 Task: Set the default behaviour for edit files permission to "Sites can ask to edit files and folders on your device".
Action: Mouse moved to (1003, 27)
Screenshot: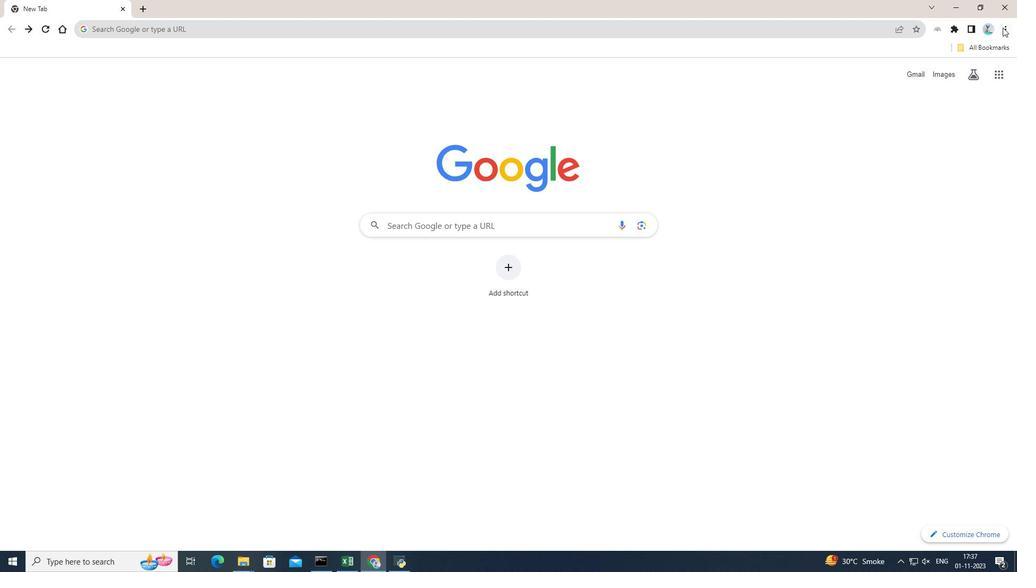 
Action: Mouse pressed left at (1003, 27)
Screenshot: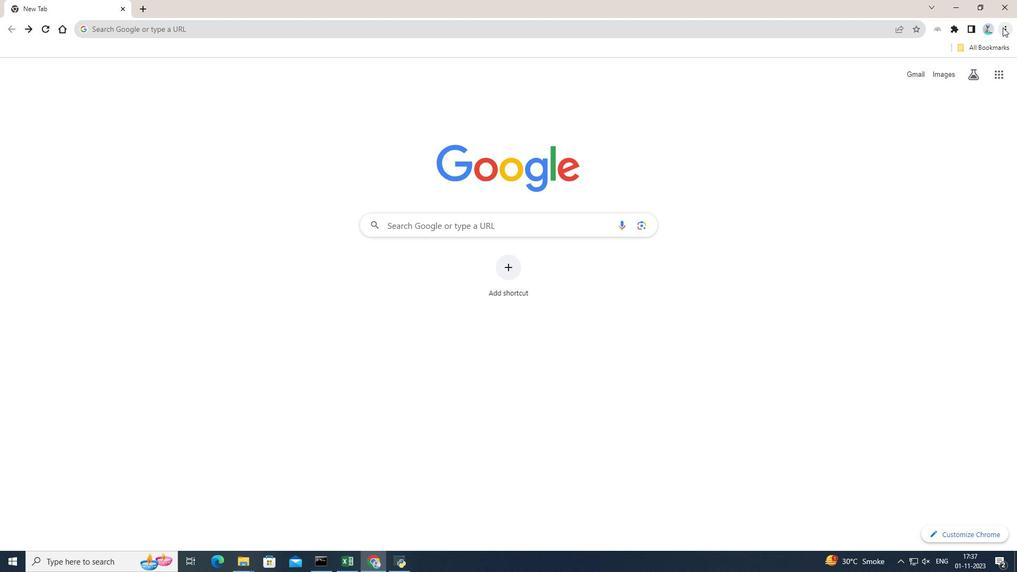 
Action: Mouse pressed left at (1003, 27)
Screenshot: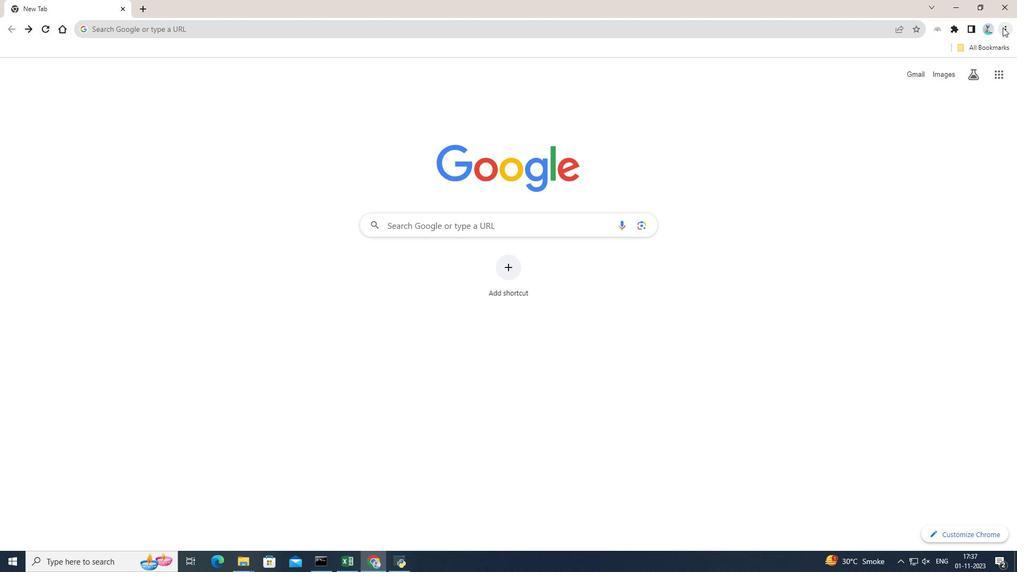 
Action: Mouse pressed left at (1003, 27)
Screenshot: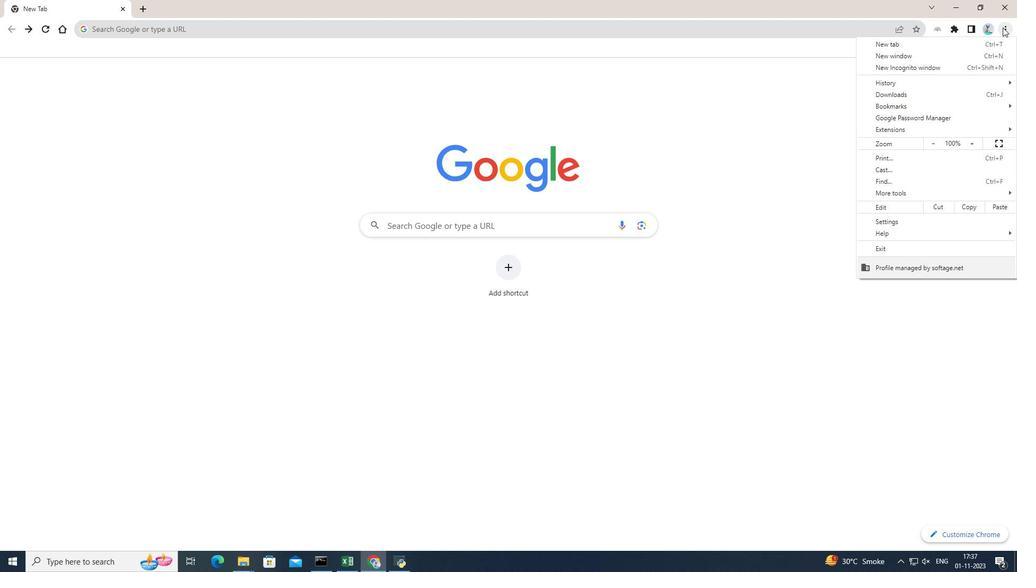 
Action: Mouse moved to (909, 221)
Screenshot: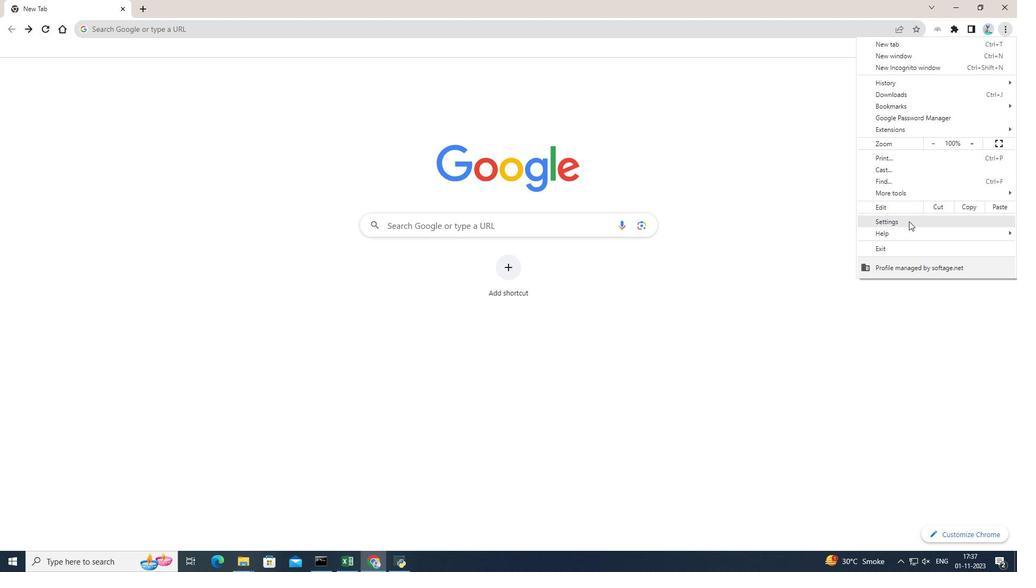 
Action: Mouse pressed left at (909, 221)
Screenshot: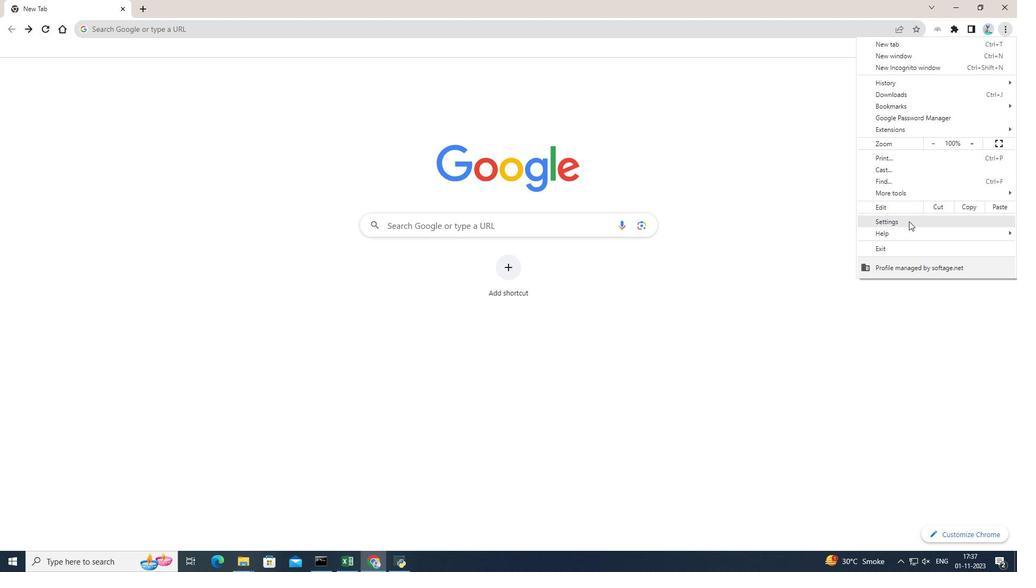 
Action: Mouse moved to (118, 123)
Screenshot: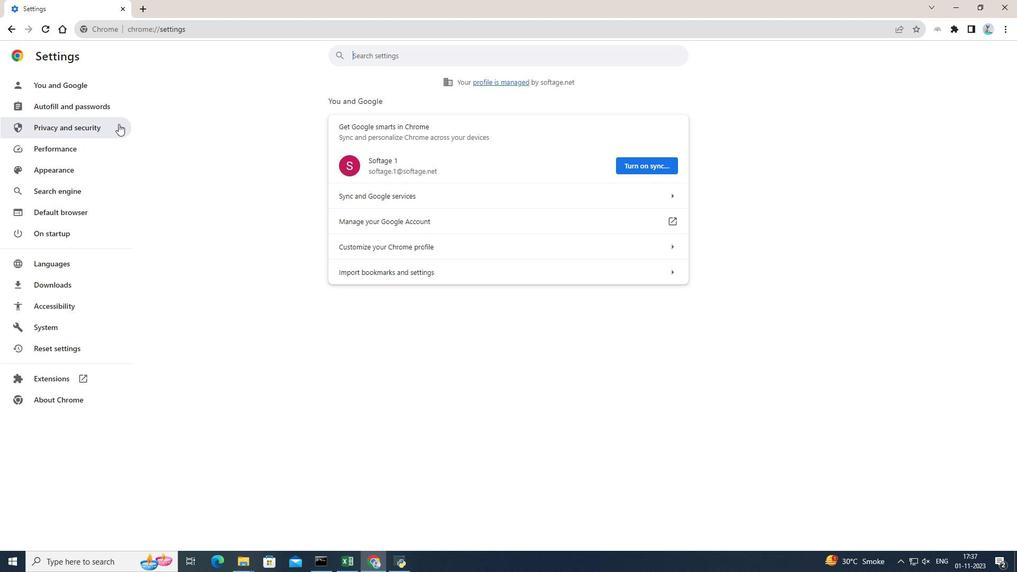 
Action: Mouse pressed left at (118, 123)
Screenshot: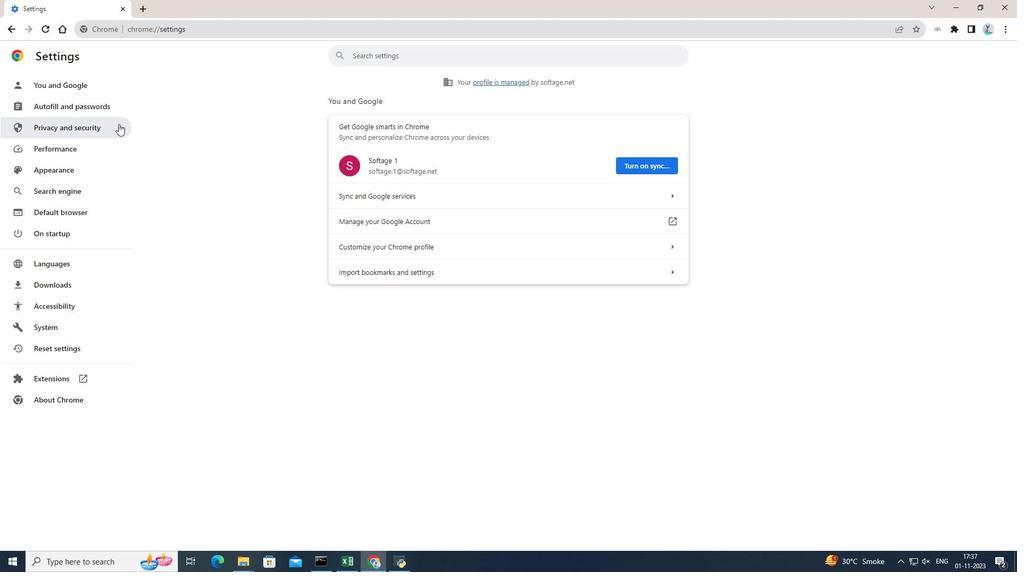
Action: Mouse pressed left at (118, 123)
Screenshot: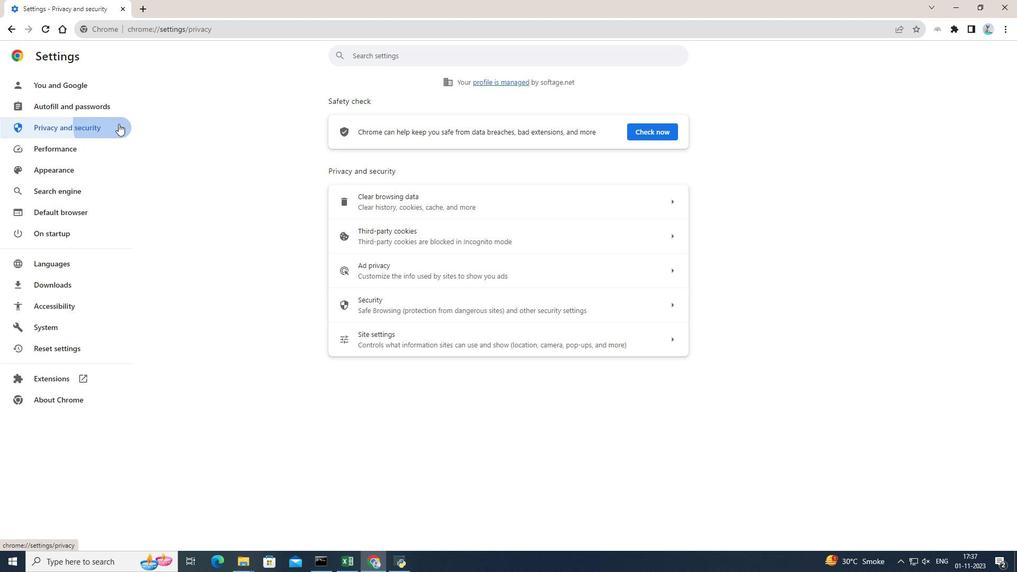 
Action: Mouse moved to (615, 336)
Screenshot: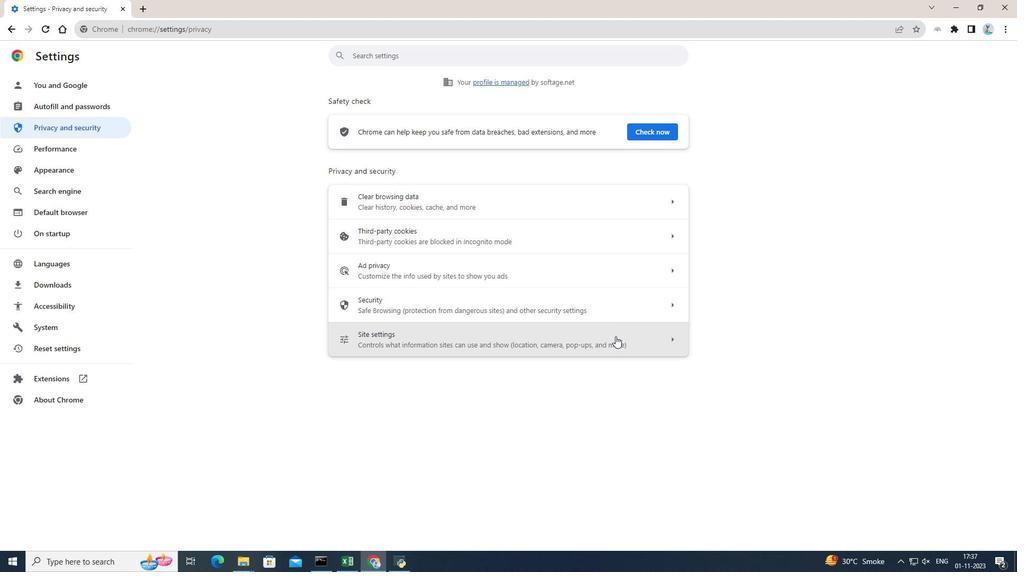 
Action: Mouse pressed left at (615, 336)
Screenshot: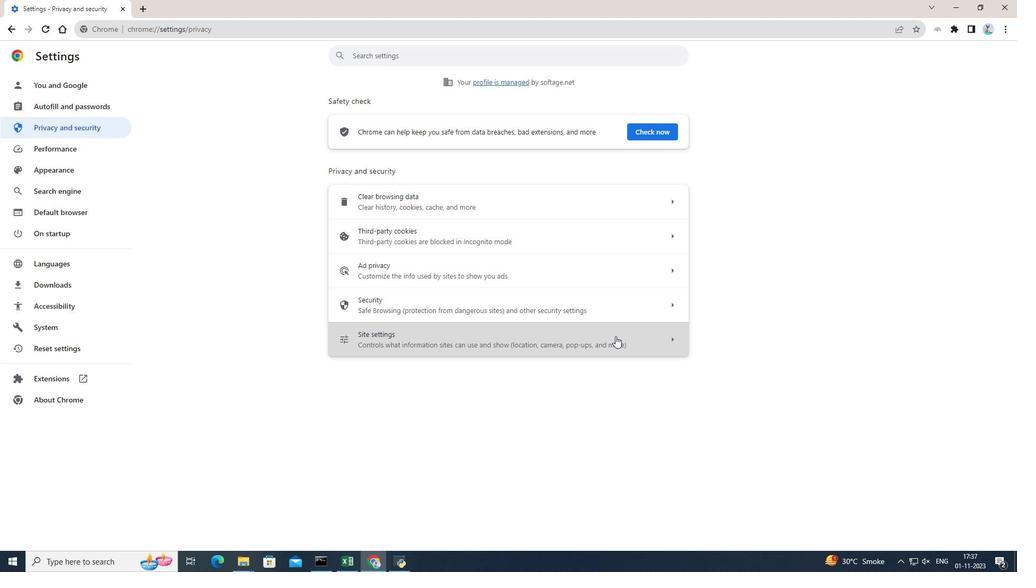 
Action: Mouse moved to (616, 337)
Screenshot: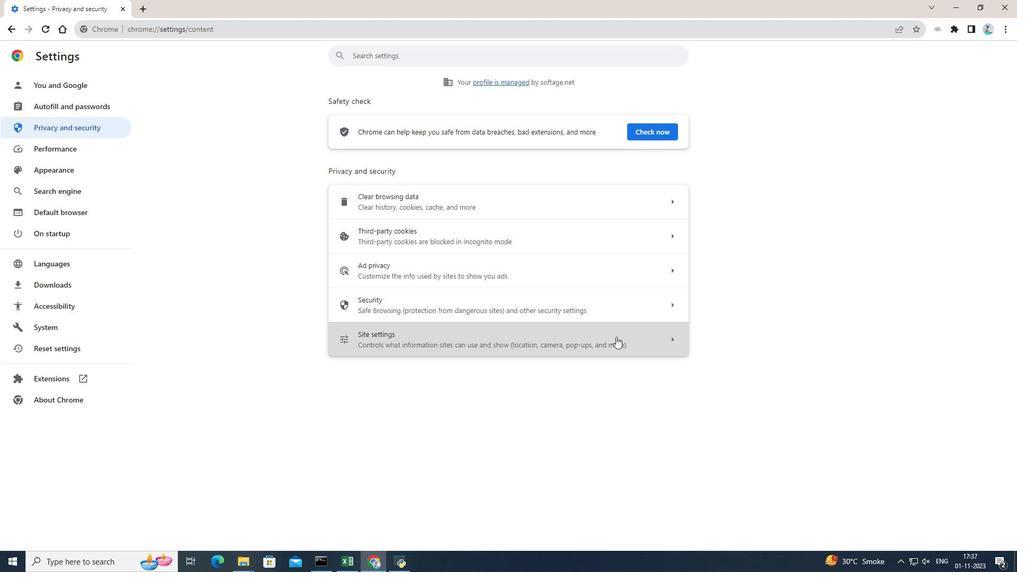 
Action: Mouse scrolled (616, 336) with delta (0, 0)
Screenshot: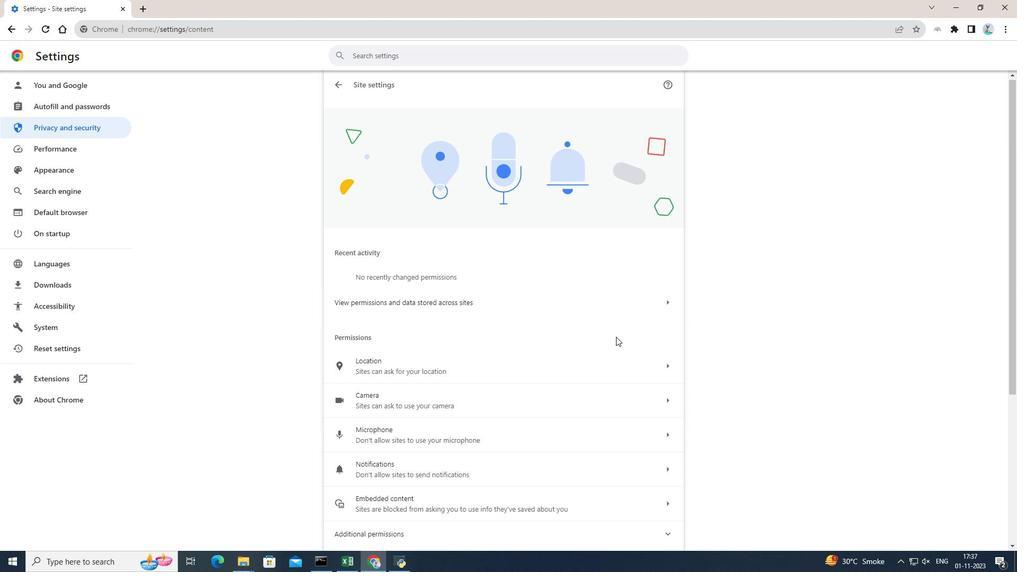 
Action: Mouse scrolled (616, 336) with delta (0, 0)
Screenshot: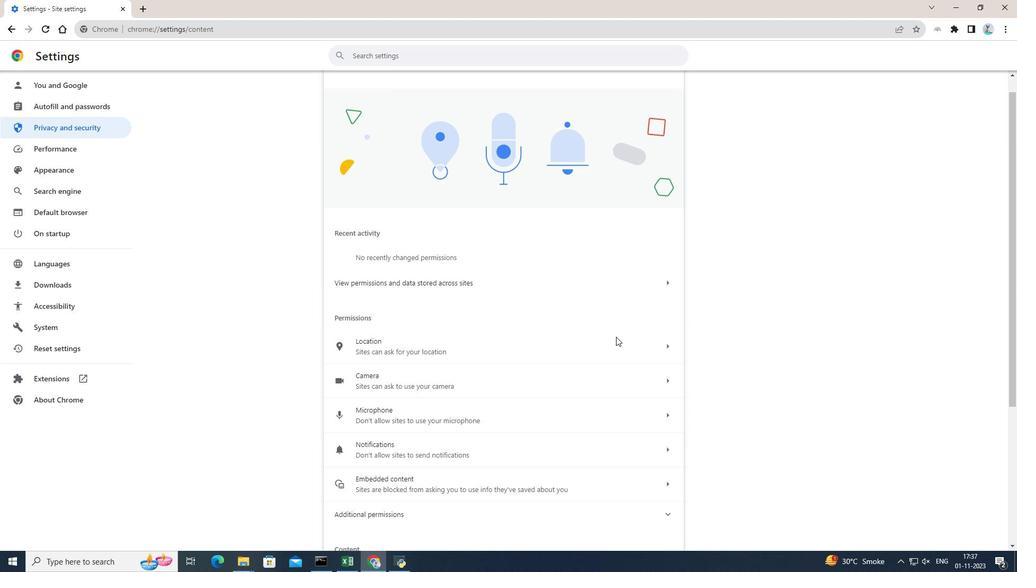 
Action: Mouse scrolled (616, 336) with delta (0, 0)
Screenshot: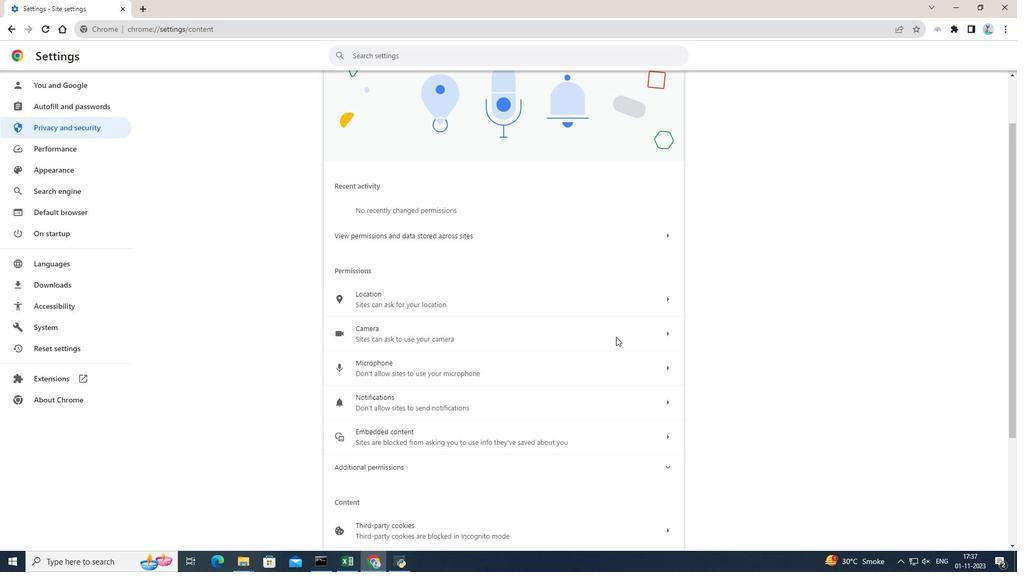 
Action: Mouse moved to (529, 377)
Screenshot: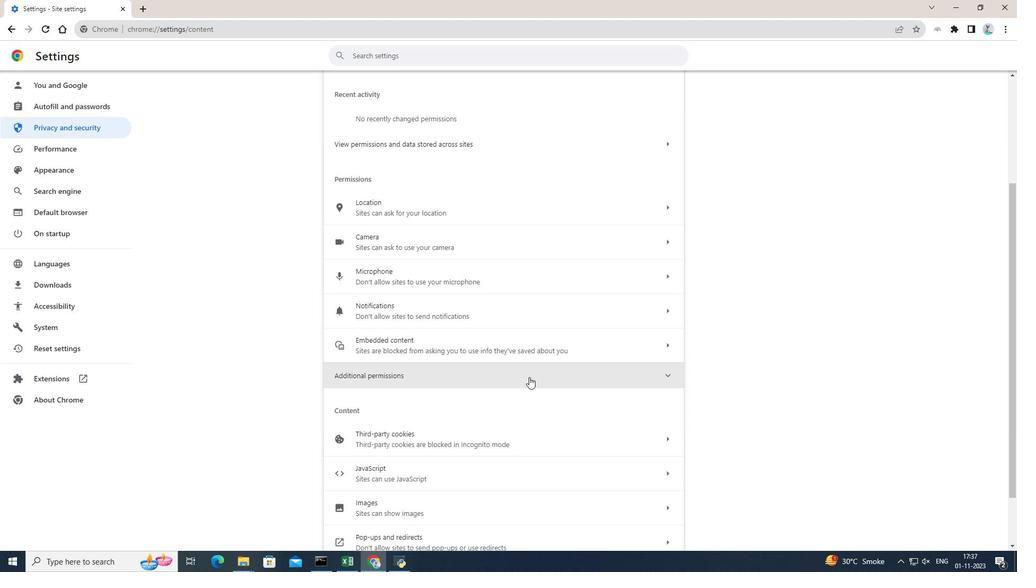 
Action: Mouse pressed left at (529, 377)
Screenshot: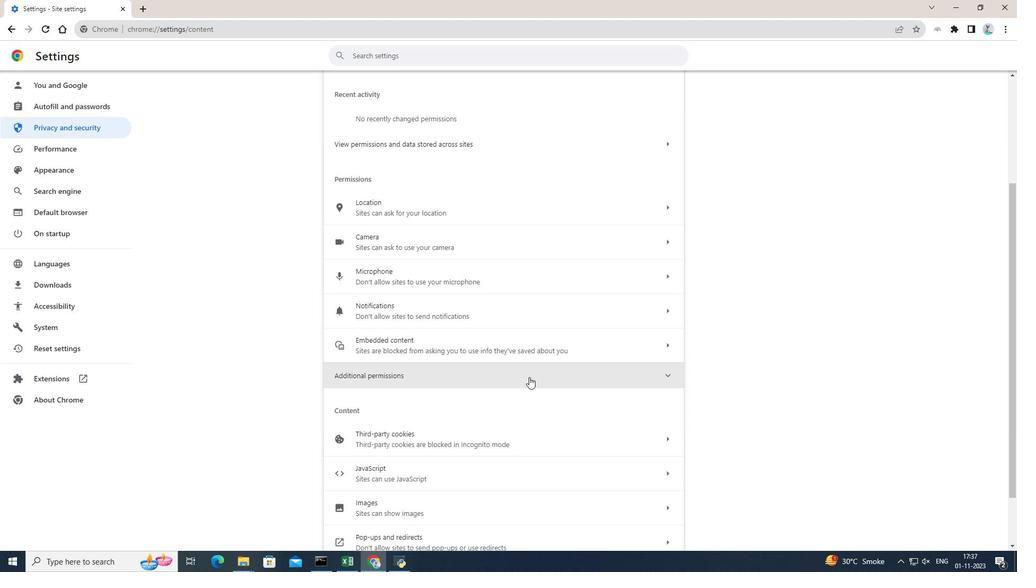 
Action: Mouse moved to (530, 378)
Screenshot: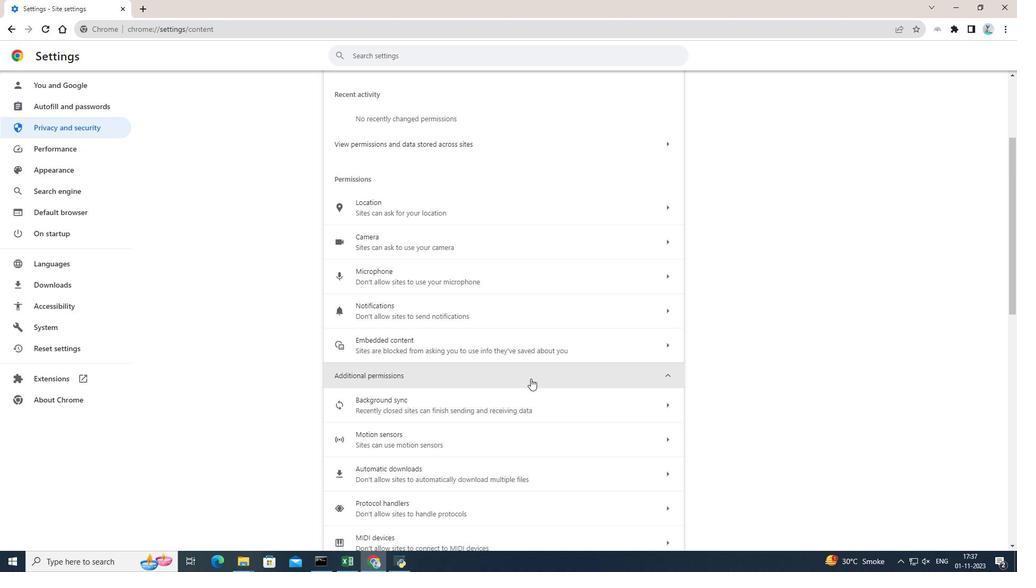 
Action: Mouse scrolled (530, 378) with delta (0, 0)
Screenshot: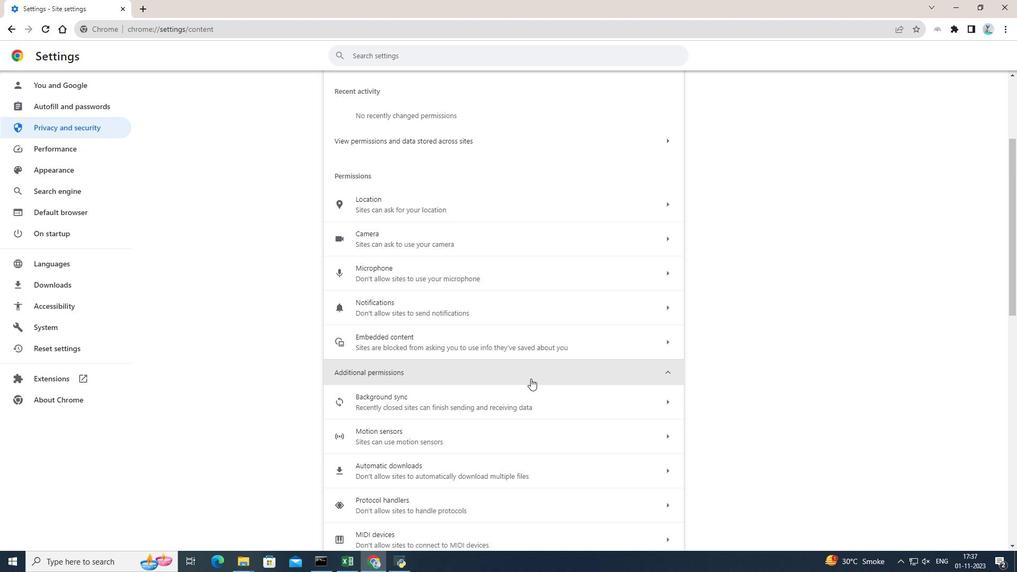 
Action: Mouse scrolled (530, 378) with delta (0, 0)
Screenshot: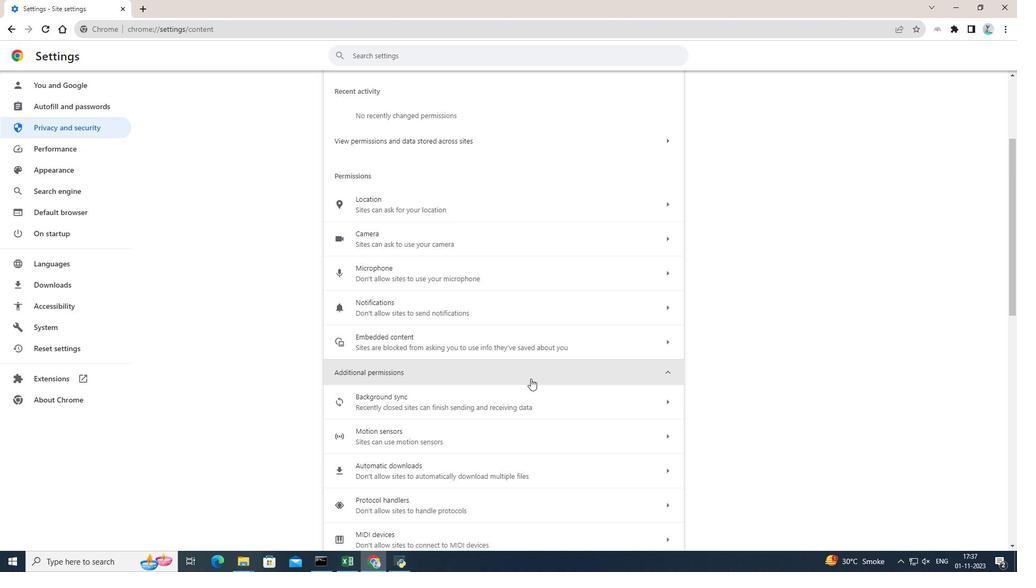 
Action: Mouse scrolled (530, 378) with delta (0, 0)
Screenshot: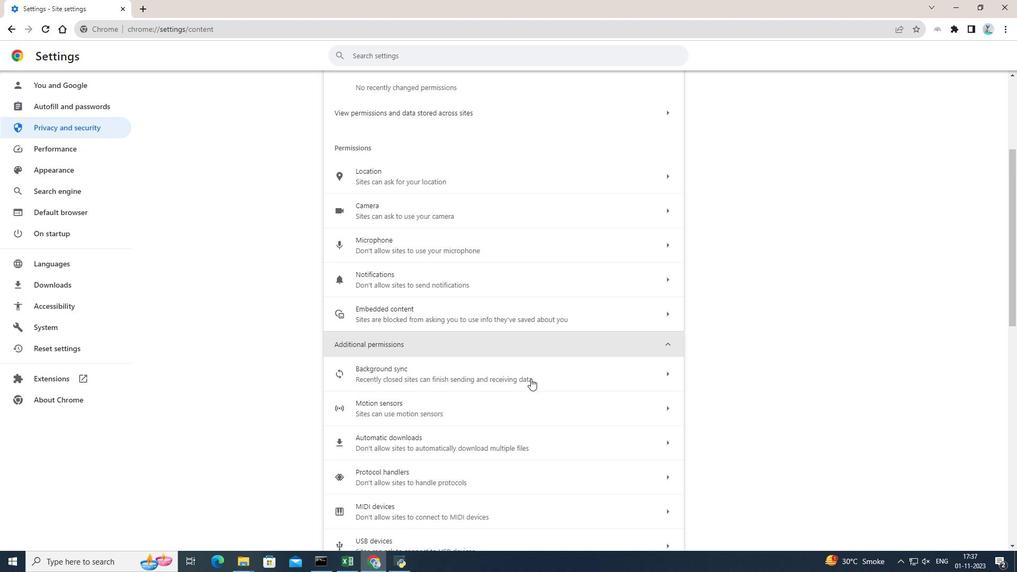 
Action: Mouse moved to (535, 392)
Screenshot: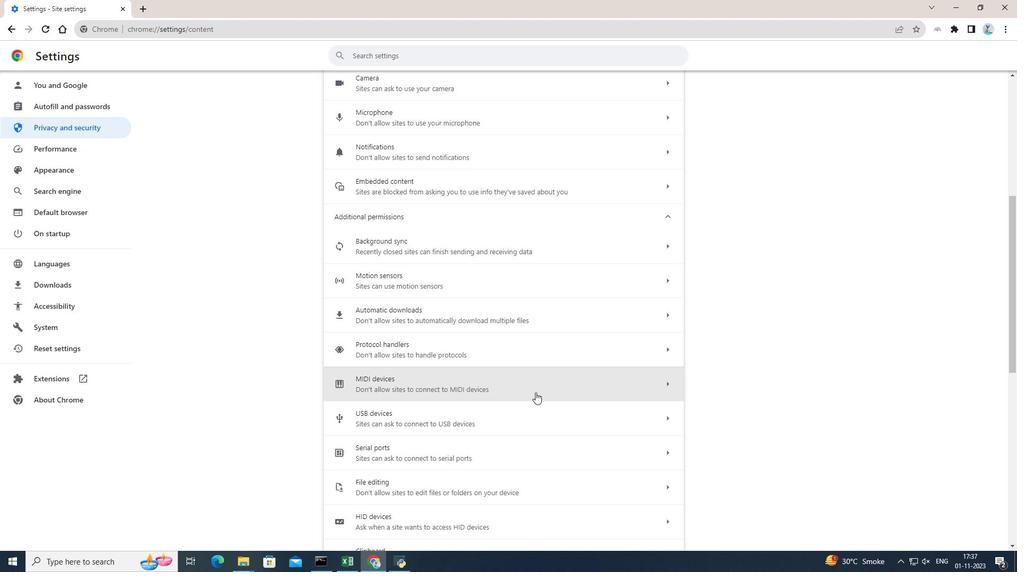 
Action: Mouse scrolled (535, 392) with delta (0, 0)
Screenshot: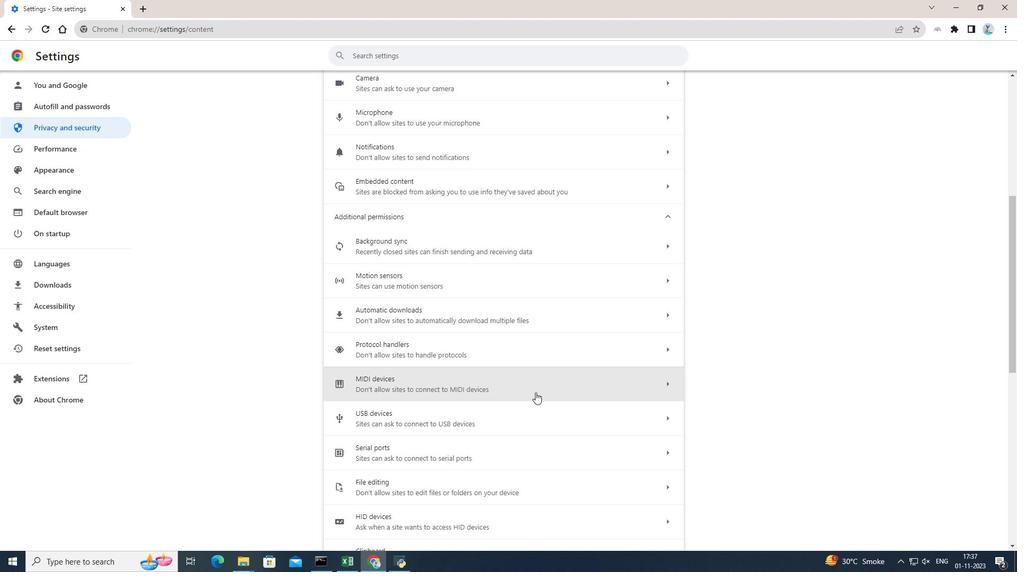
Action: Mouse moved to (449, 429)
Screenshot: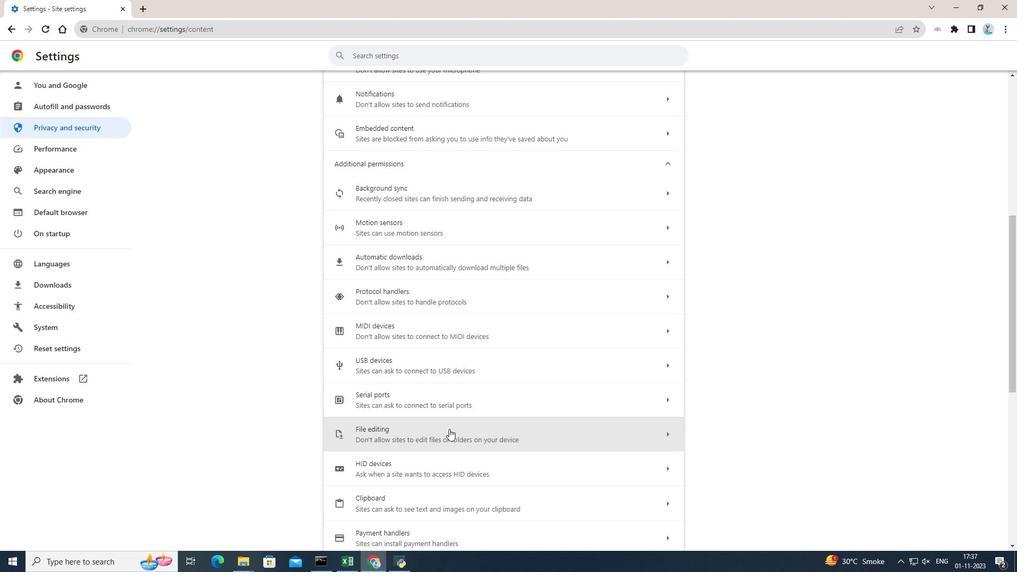 
Action: Mouse pressed left at (449, 429)
Screenshot: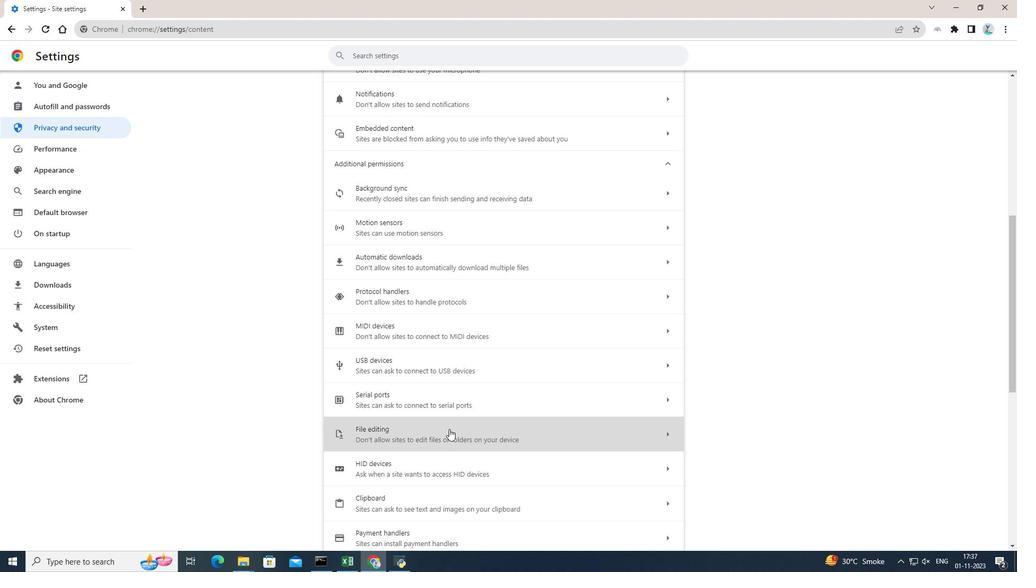 
Action: Mouse moved to (344, 181)
Screenshot: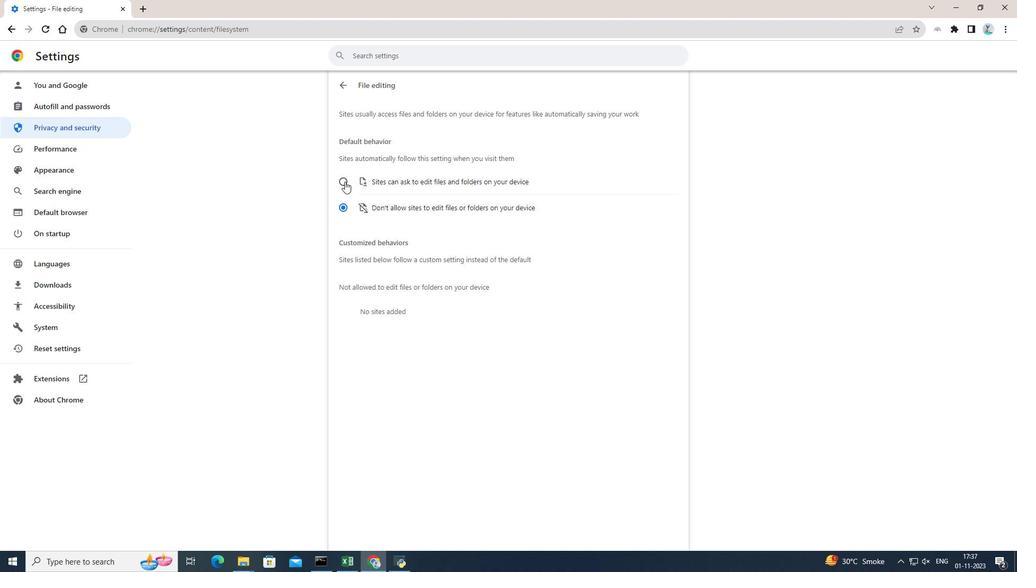 
Action: Mouse pressed left at (344, 181)
Screenshot: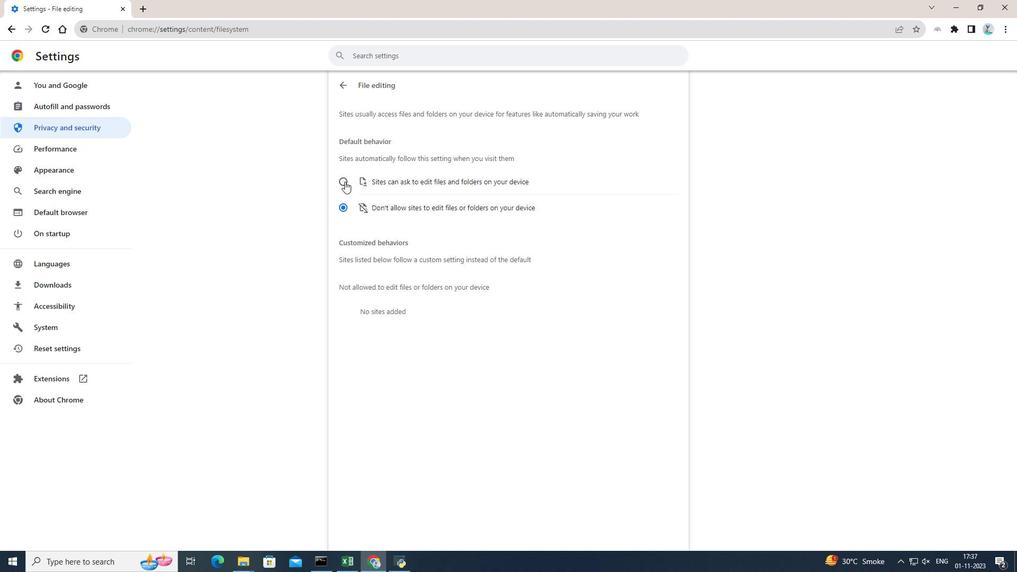 
Action: Mouse moved to (927, 285)
Screenshot: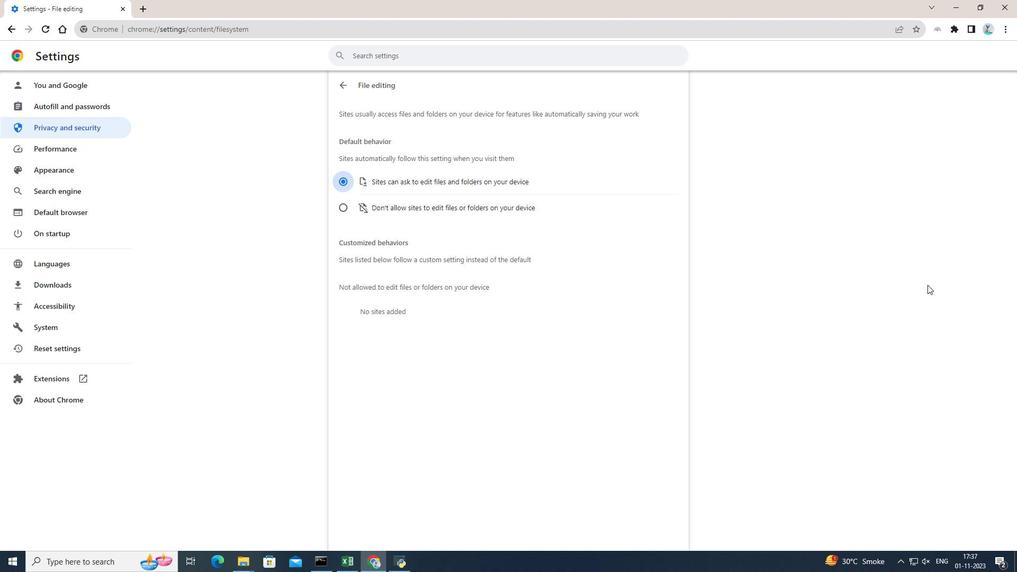
